Task: Create a due date automation trigger when advanced on, on the monday of the week a card is due add fields without custom field "Resume" set to a date more than 1 working days ago at 11:00 AM.
Action: Mouse moved to (1064, 86)
Screenshot: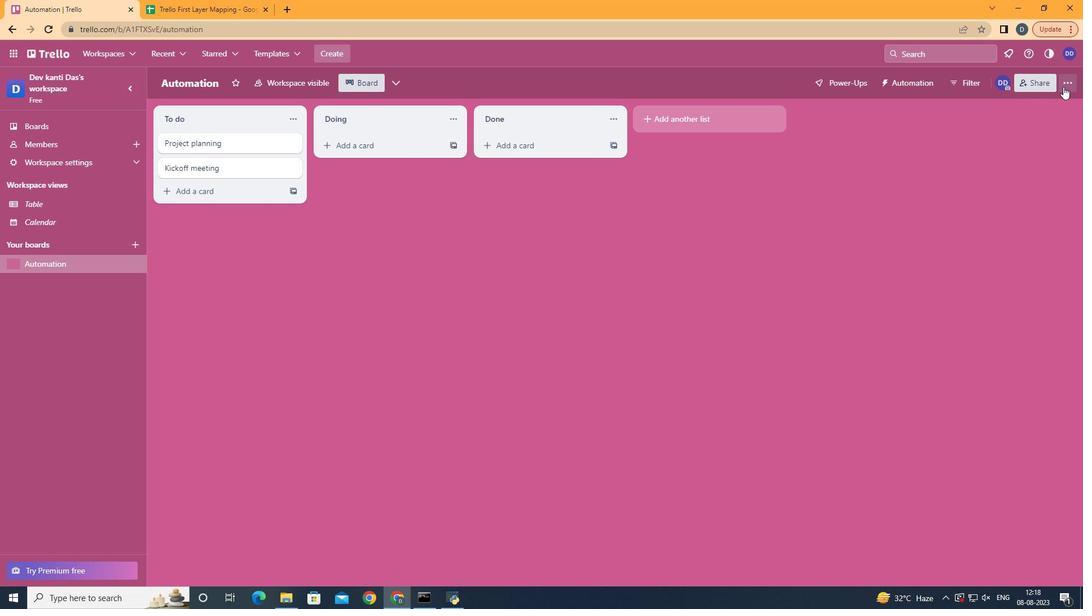 
Action: Mouse pressed left at (1064, 86)
Screenshot: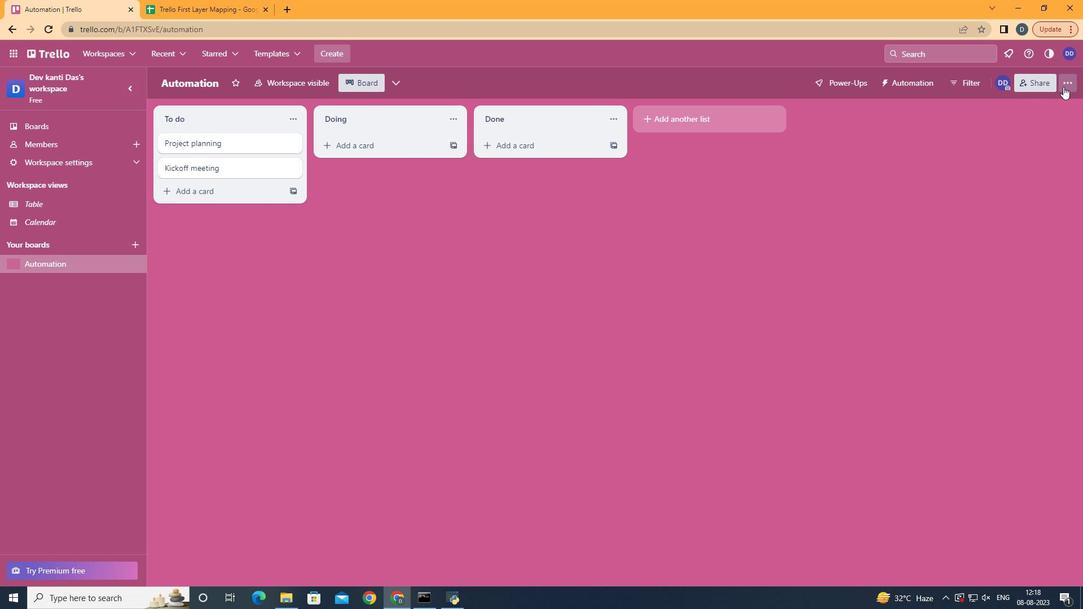 
Action: Mouse moved to (969, 233)
Screenshot: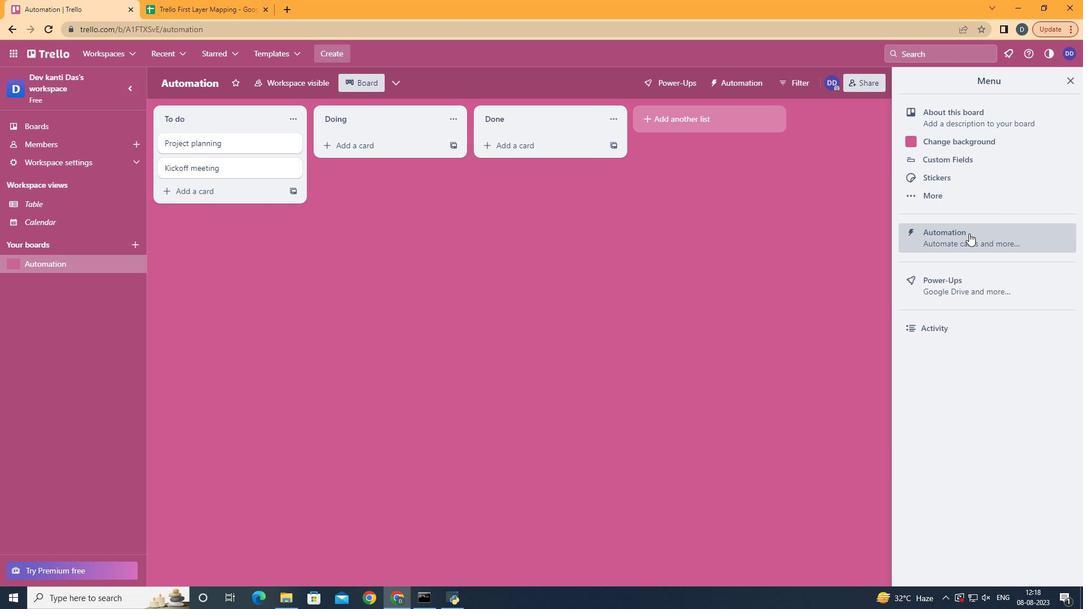 
Action: Mouse pressed left at (969, 233)
Screenshot: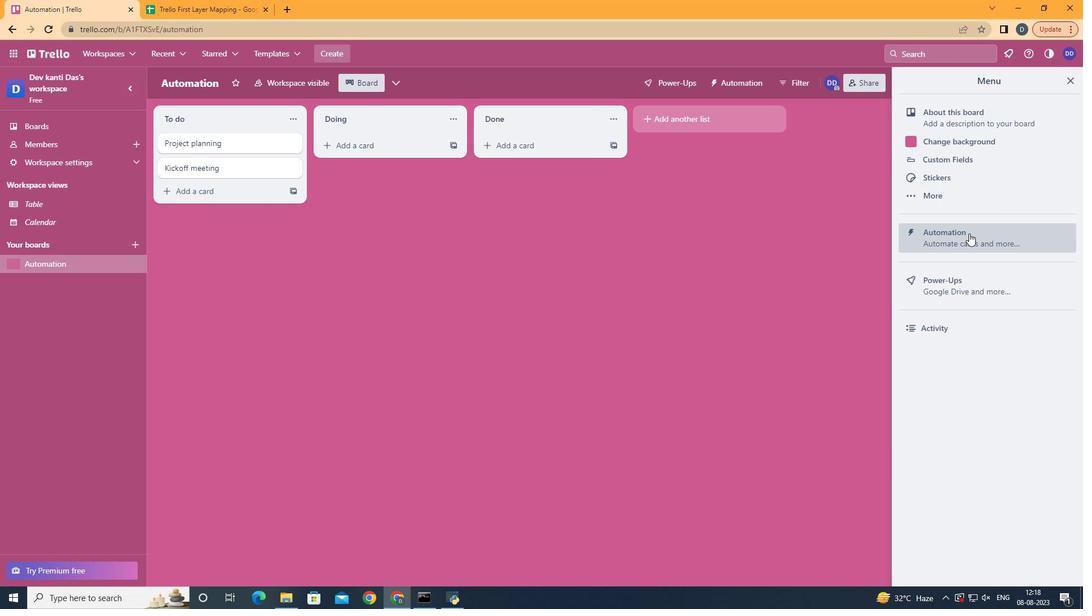 
Action: Mouse moved to (195, 224)
Screenshot: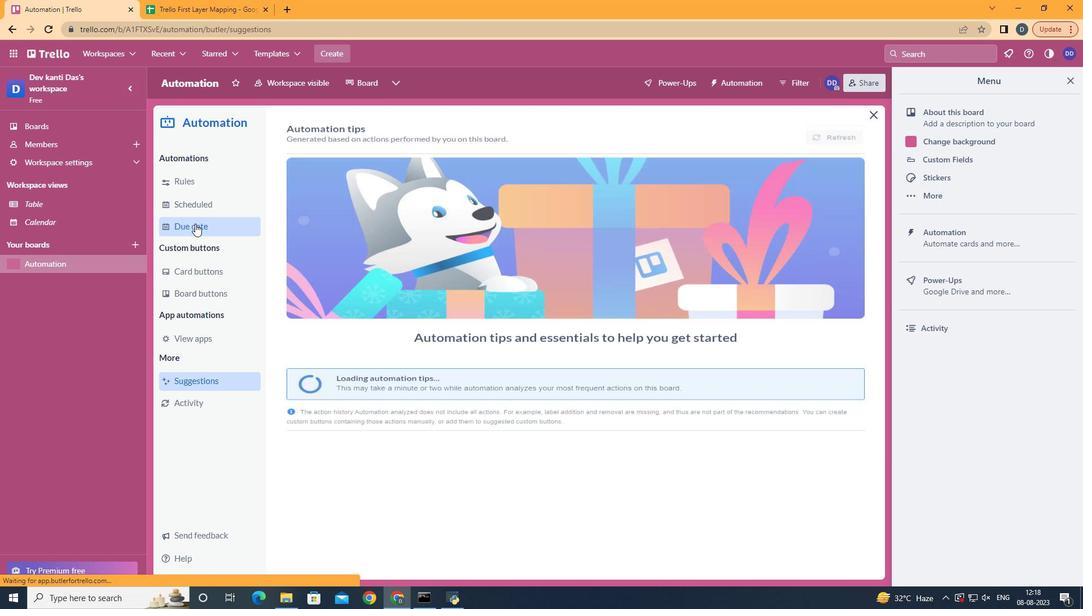 
Action: Mouse pressed left at (195, 224)
Screenshot: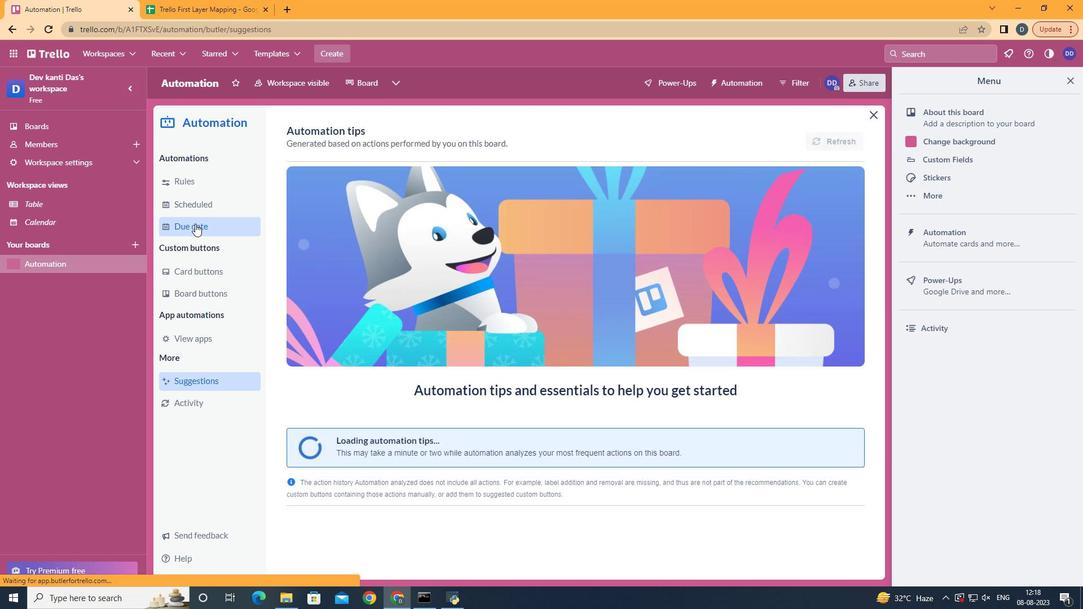 
Action: Mouse moved to (798, 142)
Screenshot: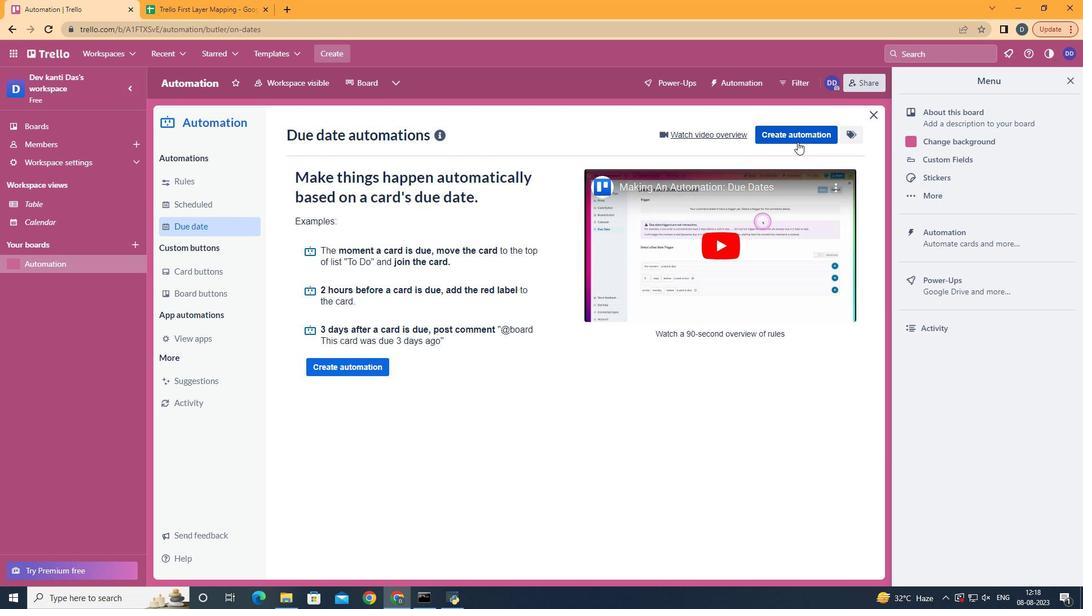 
Action: Mouse pressed left at (798, 142)
Screenshot: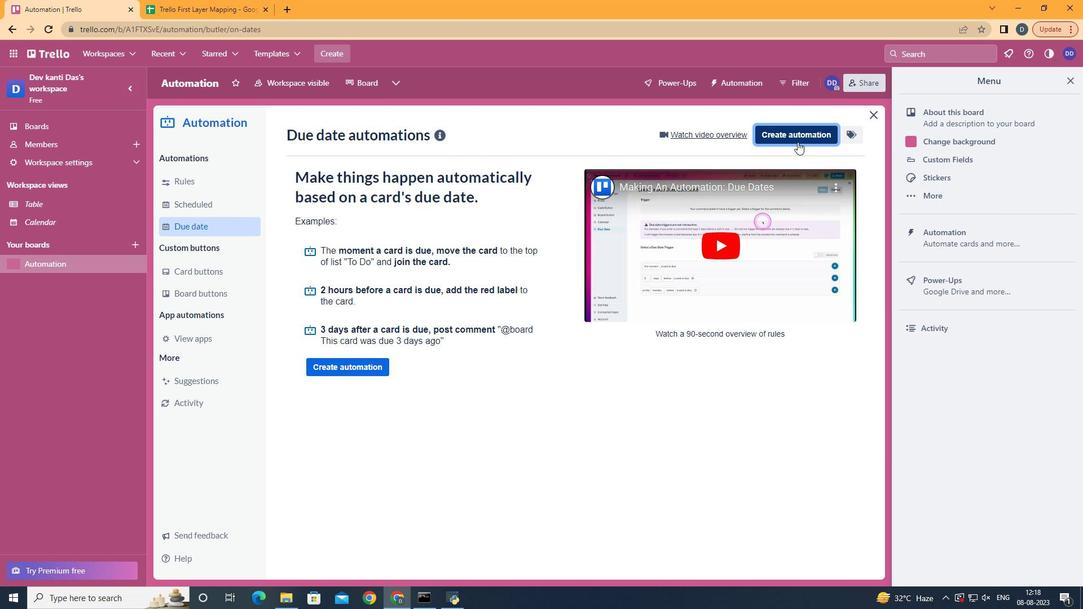
Action: Mouse moved to (595, 245)
Screenshot: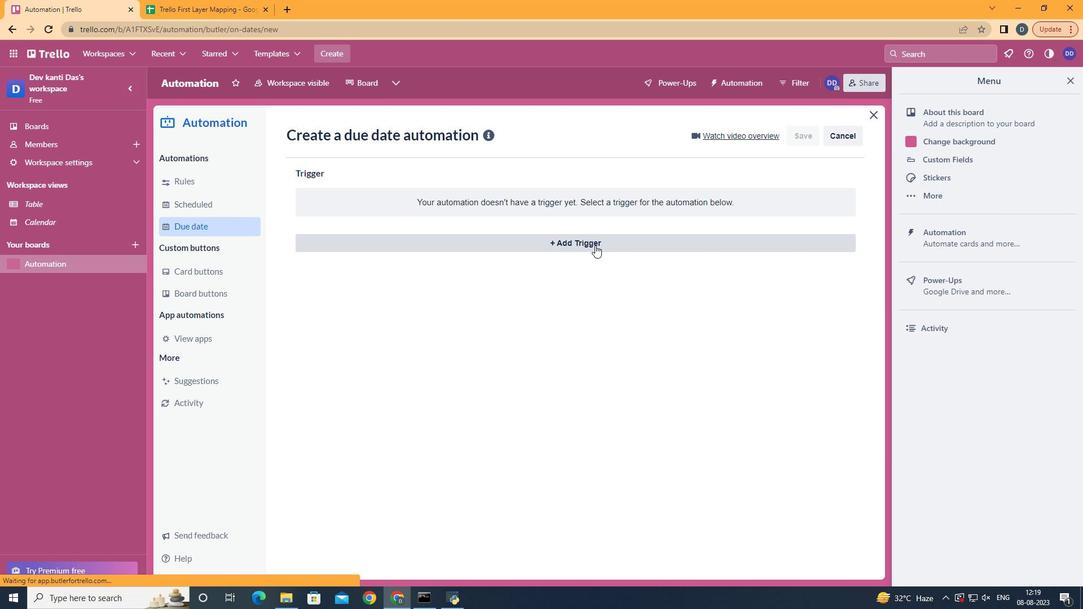 
Action: Mouse pressed left at (595, 245)
Screenshot: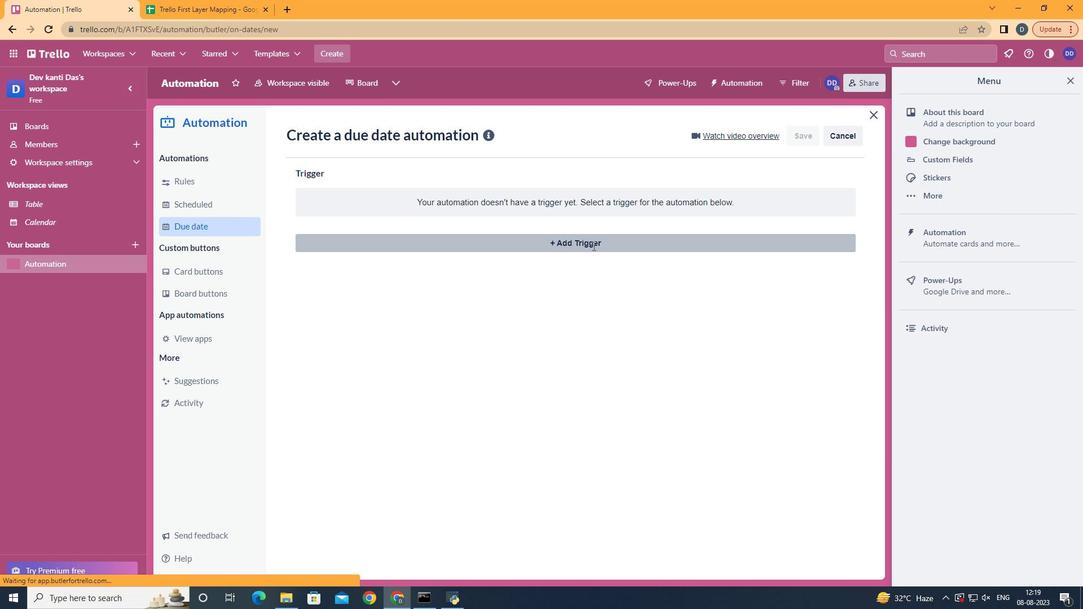 
Action: Mouse moved to (360, 292)
Screenshot: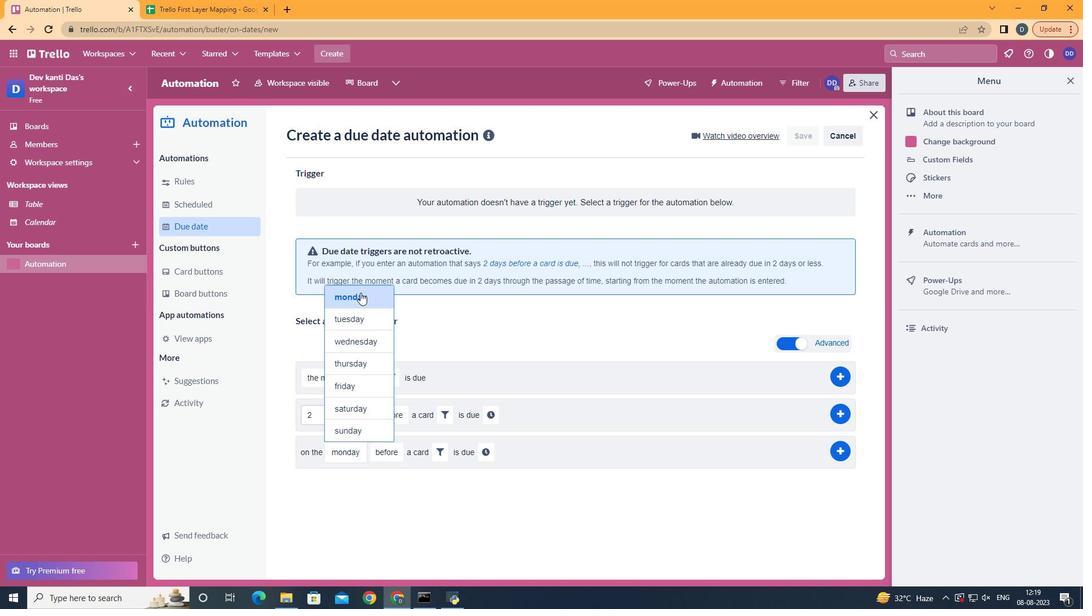 
Action: Mouse pressed left at (360, 292)
Screenshot: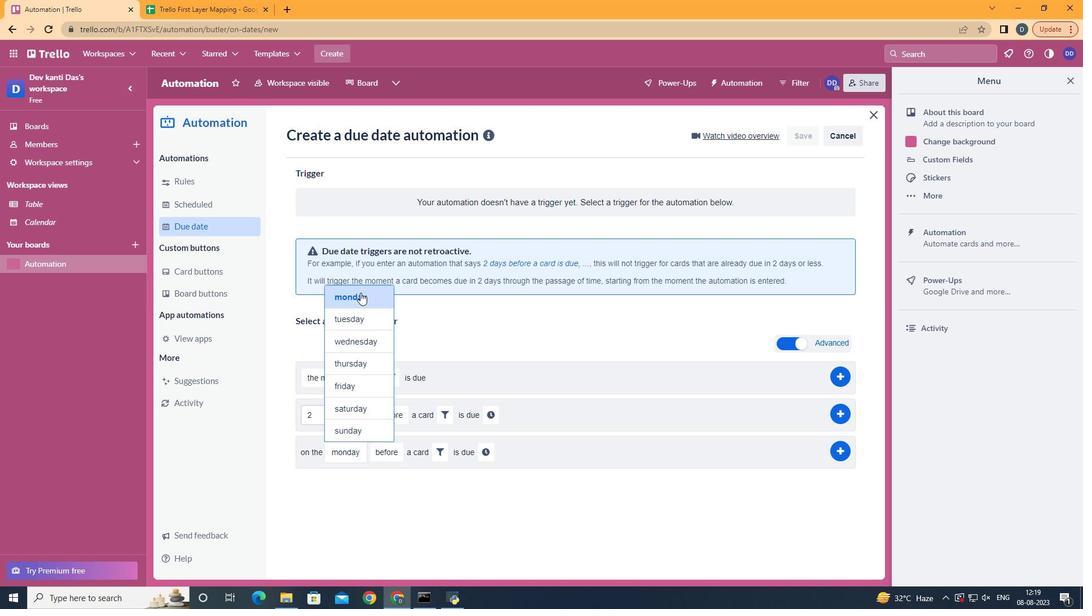 
Action: Mouse moved to (405, 514)
Screenshot: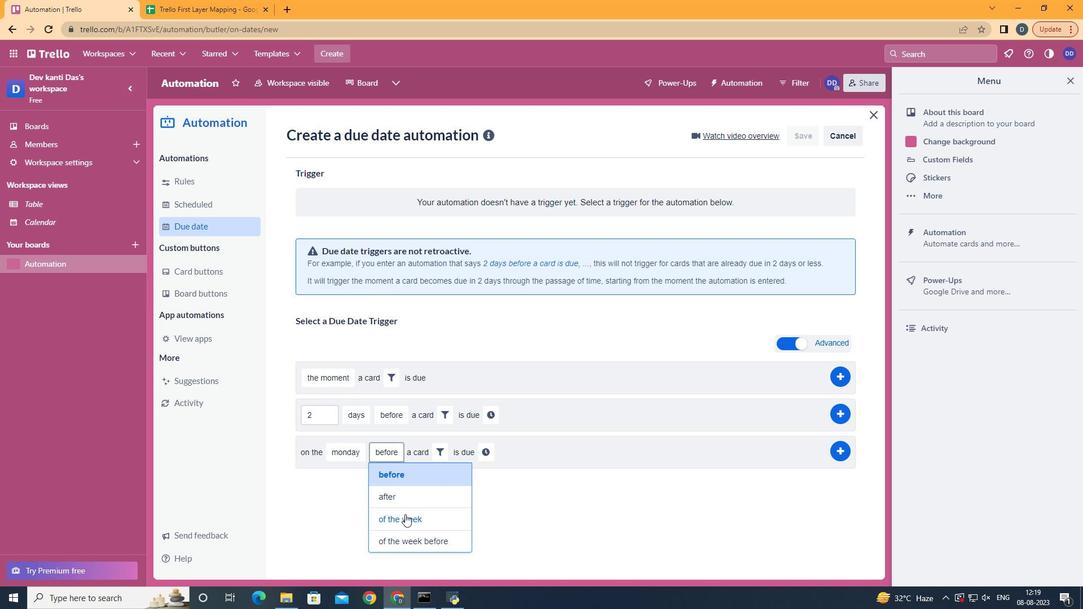 
Action: Mouse pressed left at (405, 514)
Screenshot: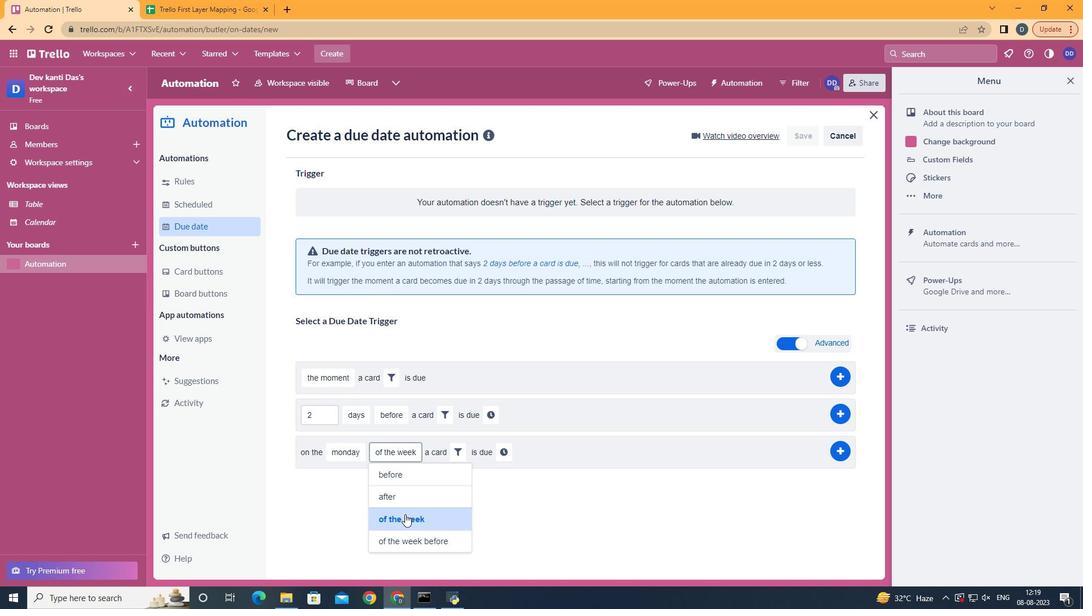 
Action: Mouse moved to (456, 448)
Screenshot: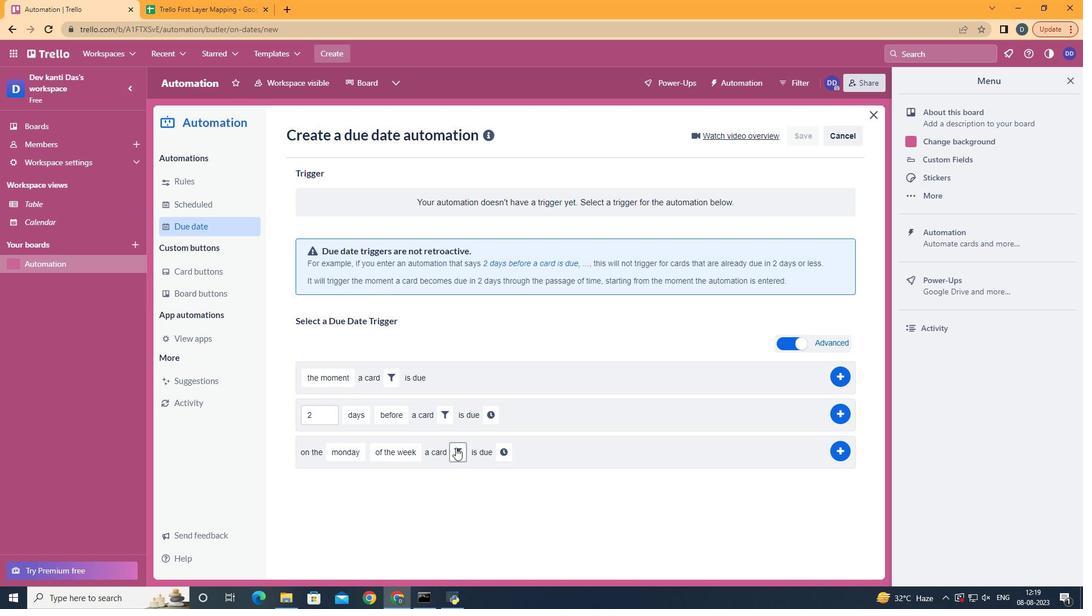 
Action: Mouse pressed left at (456, 448)
Screenshot: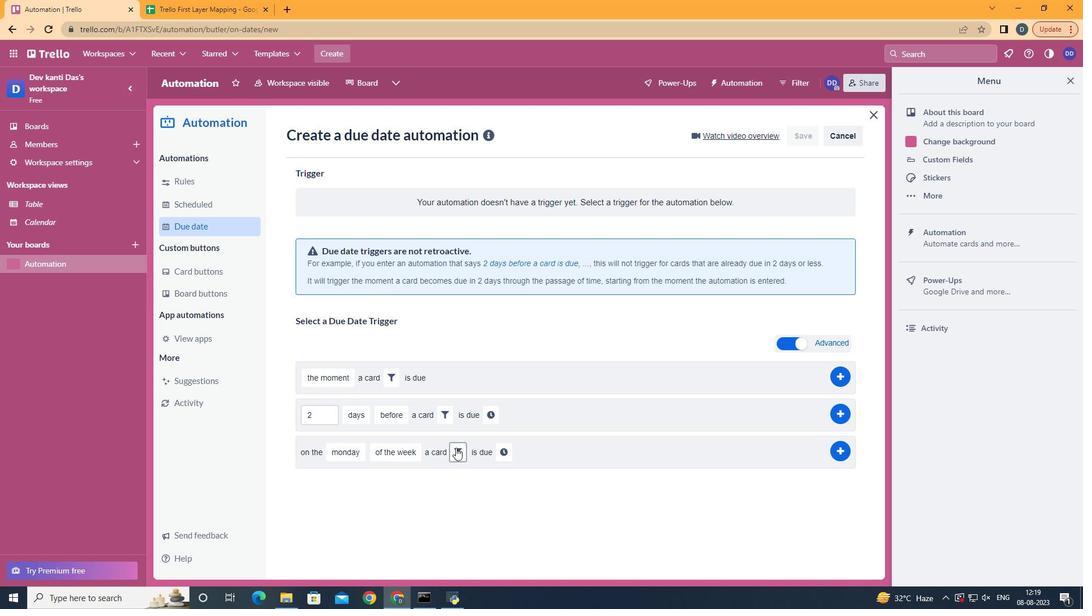 
Action: Mouse moved to (630, 491)
Screenshot: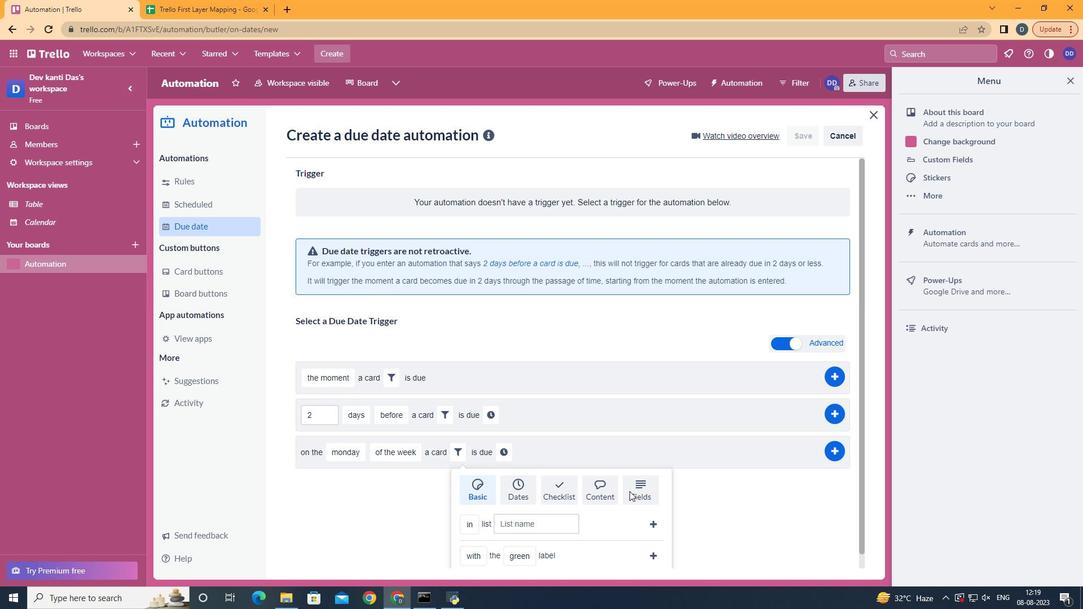 
Action: Mouse pressed left at (630, 491)
Screenshot: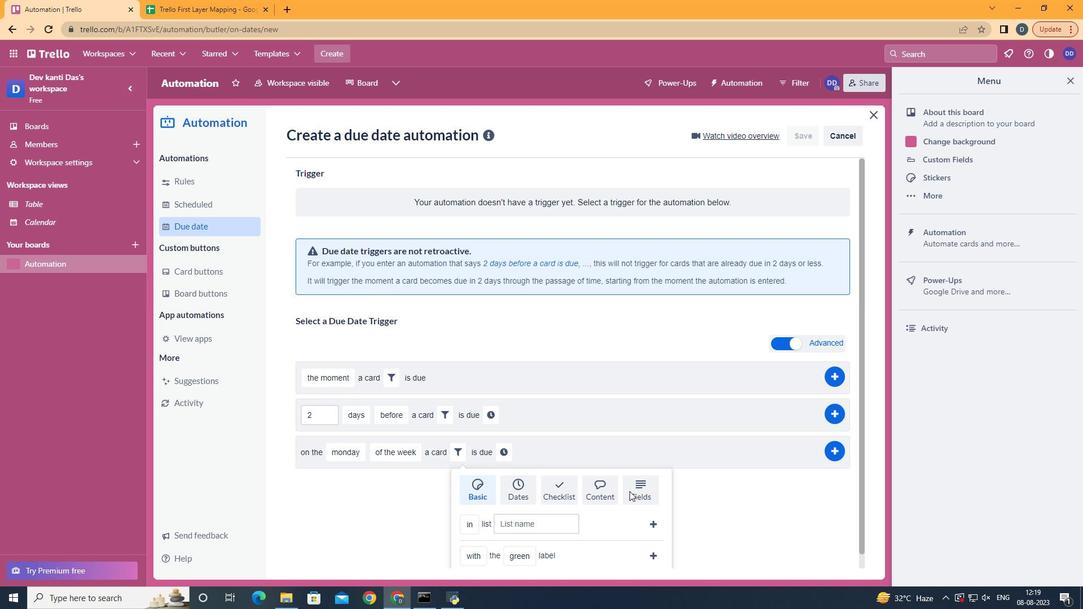 
Action: Mouse moved to (629, 485)
Screenshot: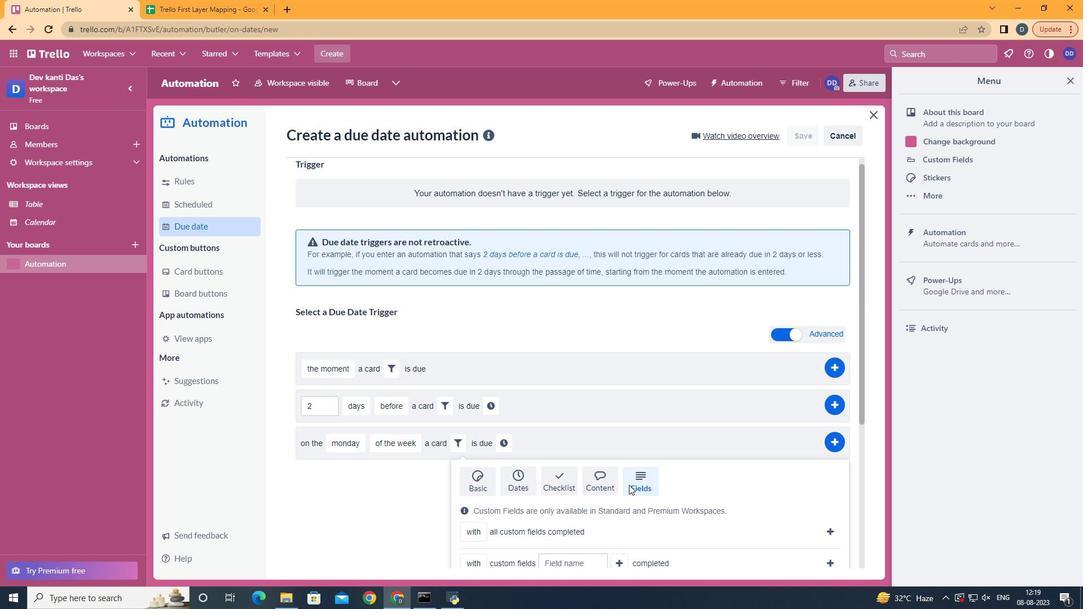 
Action: Mouse scrolled (629, 484) with delta (0, 0)
Screenshot: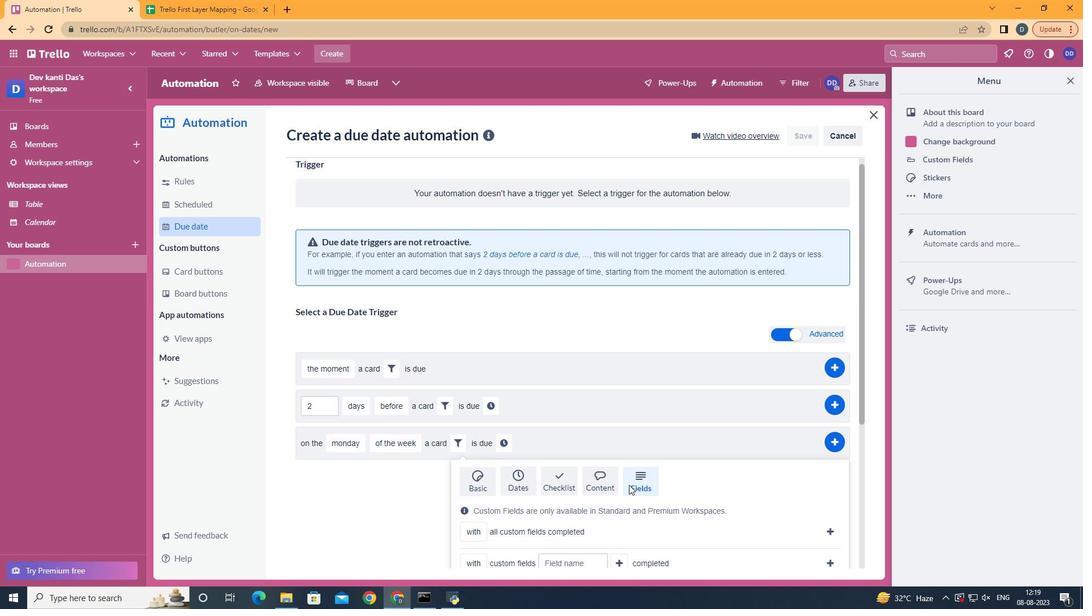 
Action: Mouse scrolled (629, 484) with delta (0, 0)
Screenshot: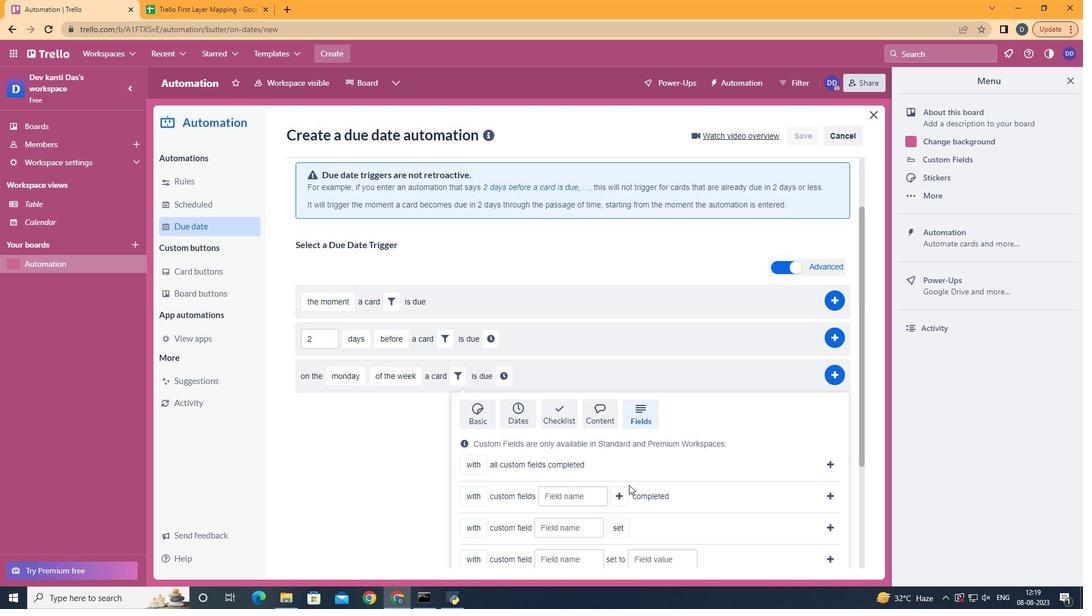 
Action: Mouse scrolled (629, 484) with delta (0, 0)
Screenshot: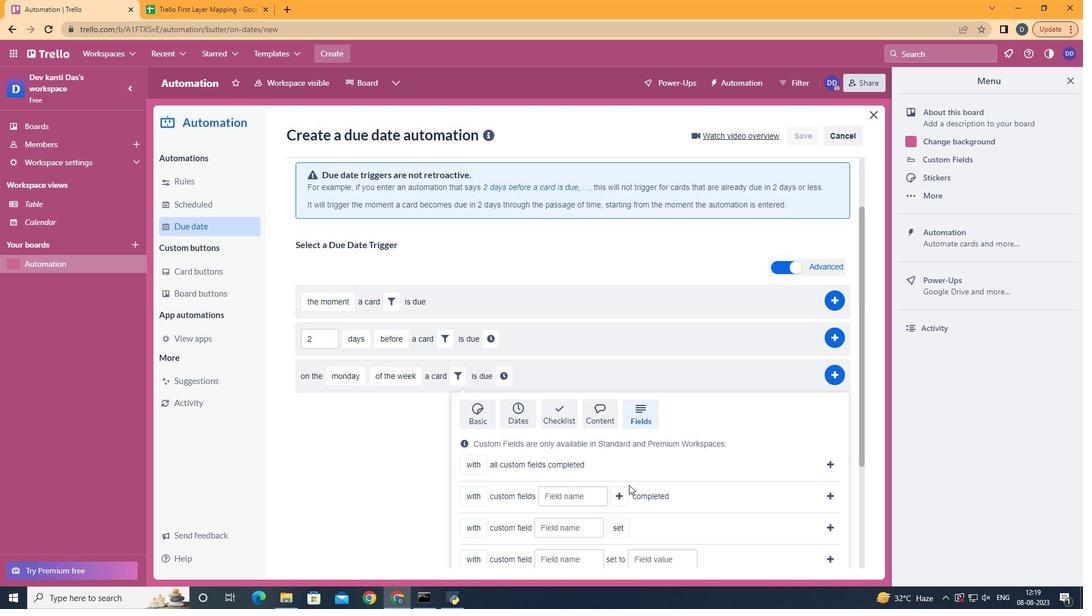 
Action: Mouse scrolled (629, 484) with delta (0, 0)
Screenshot: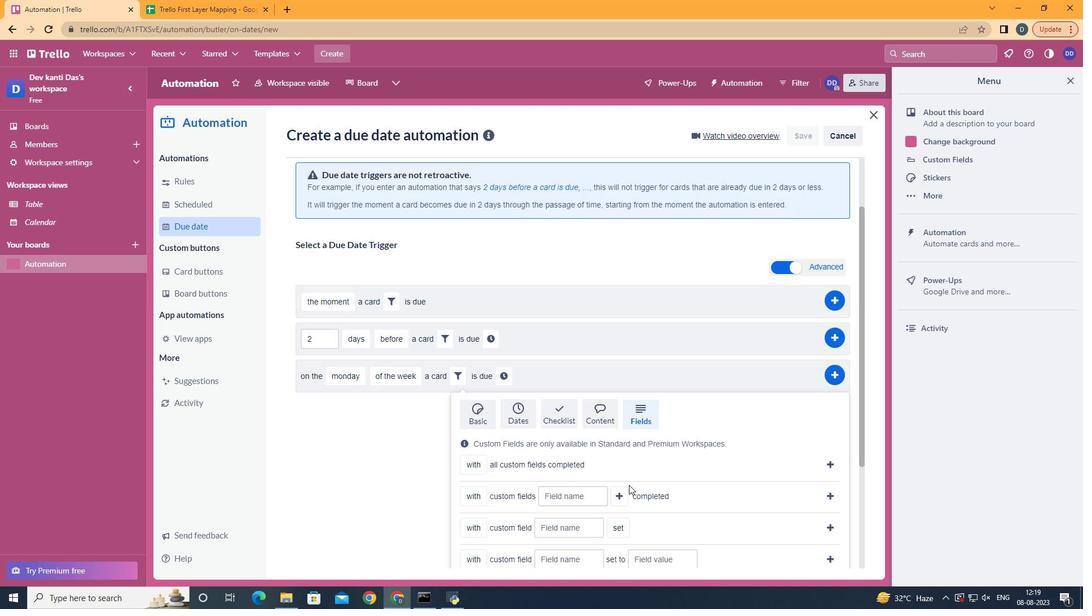 
Action: Mouse scrolled (629, 484) with delta (0, 0)
Screenshot: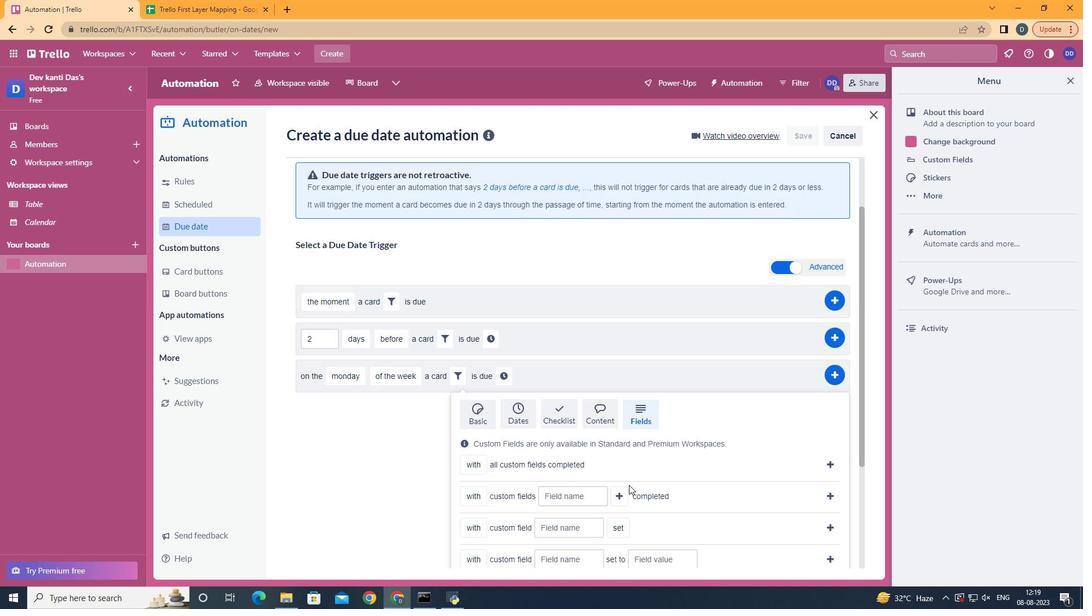 
Action: Mouse moved to (491, 511)
Screenshot: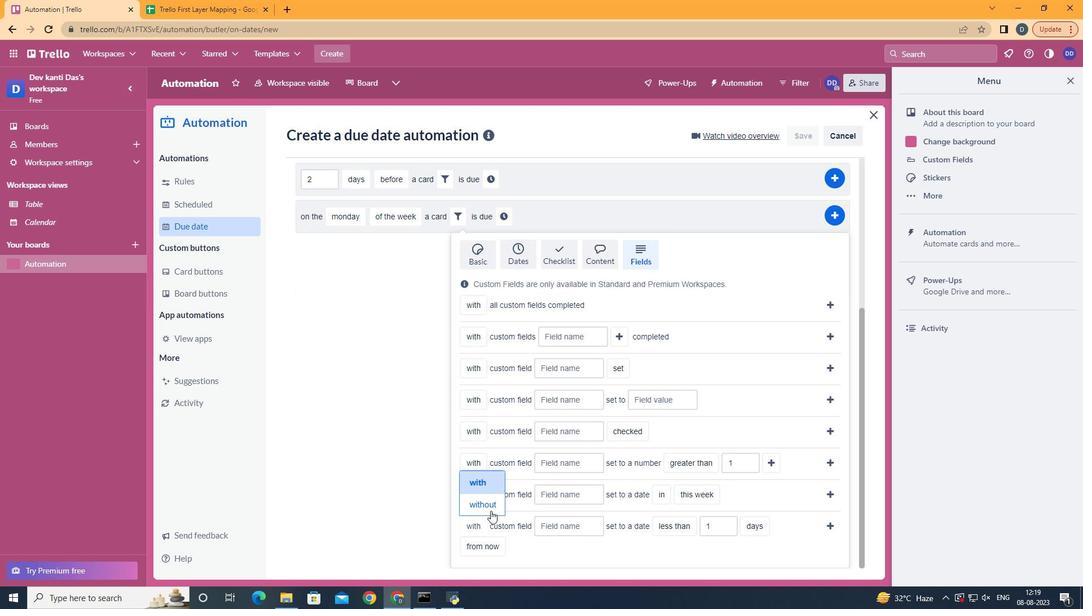 
Action: Mouse pressed left at (491, 511)
Screenshot: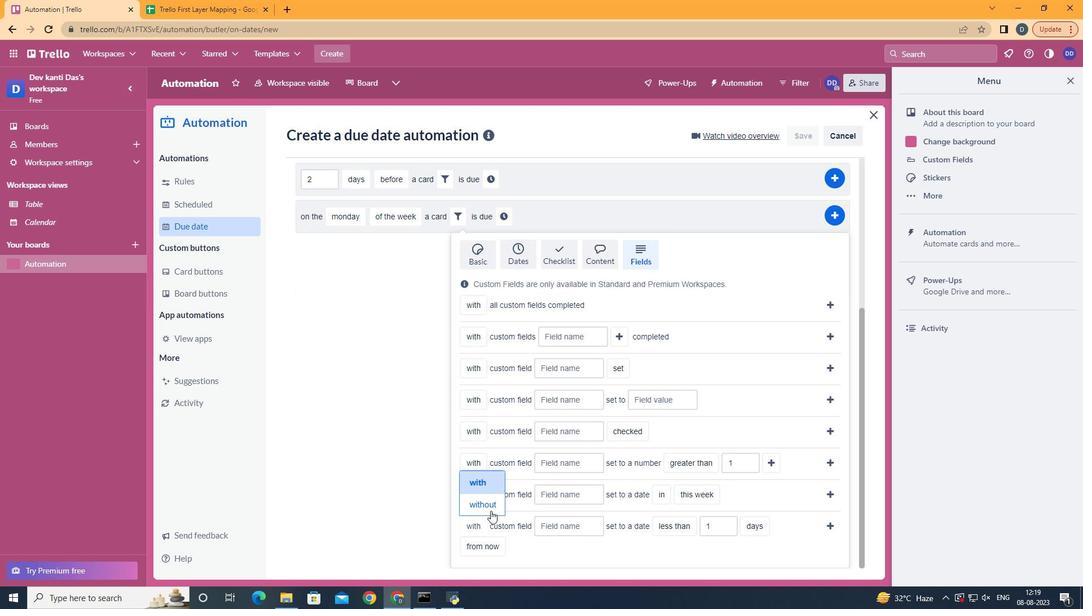 
Action: Mouse moved to (582, 526)
Screenshot: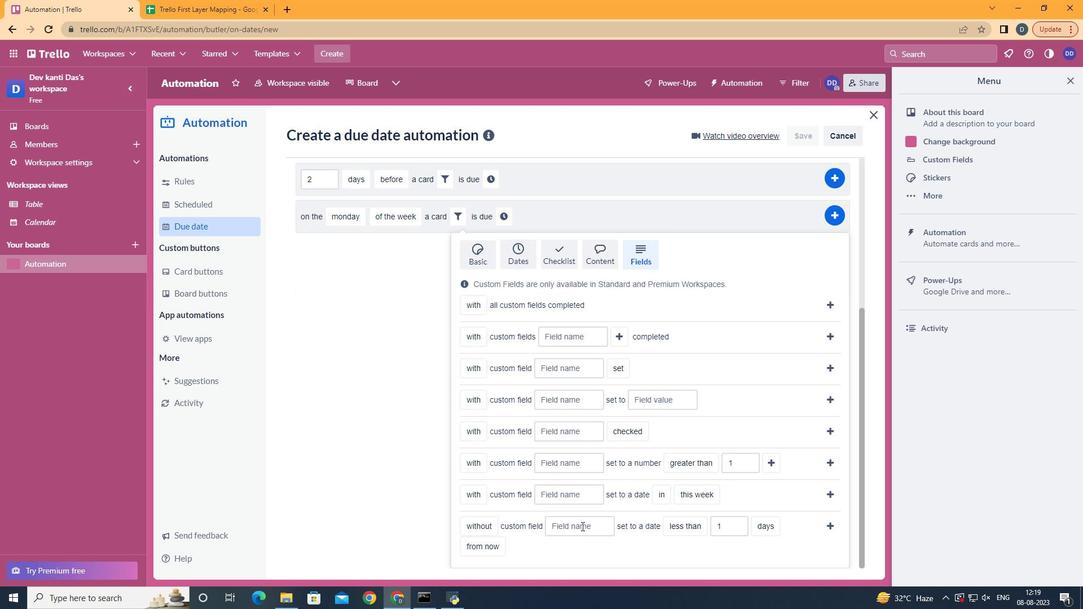 
Action: Mouse pressed left at (582, 526)
Screenshot: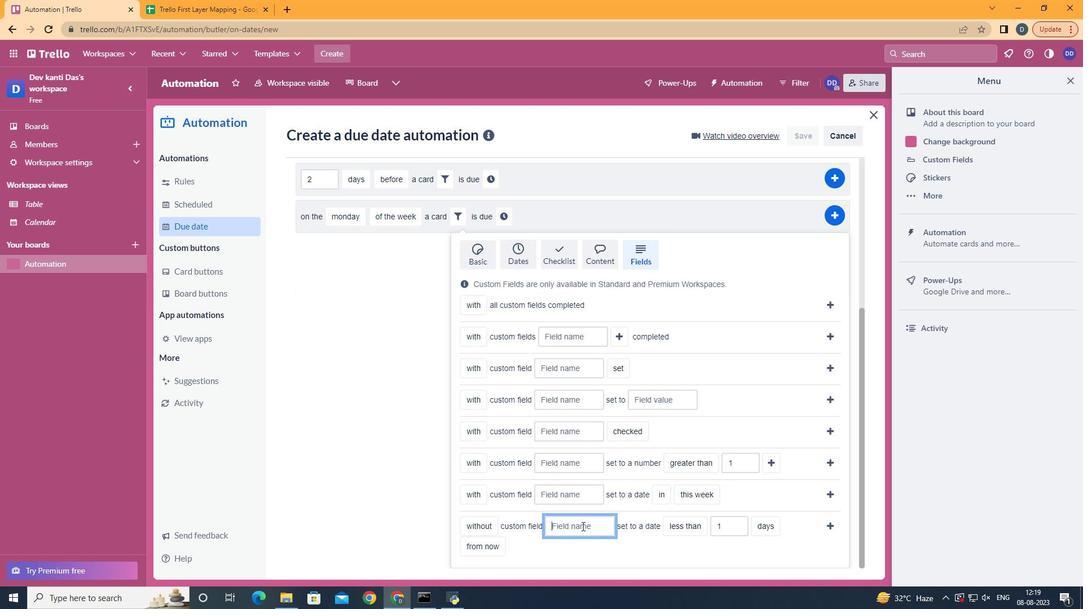 
Action: Mouse moved to (582, 526)
Screenshot: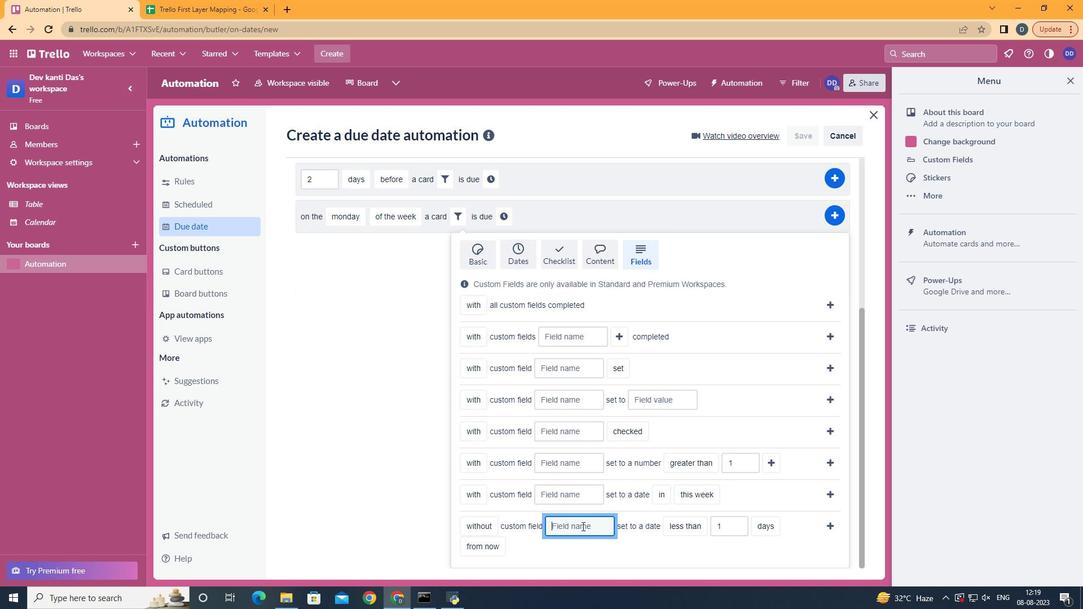 
Action: Key pressed <Key.shift>Resume
Screenshot: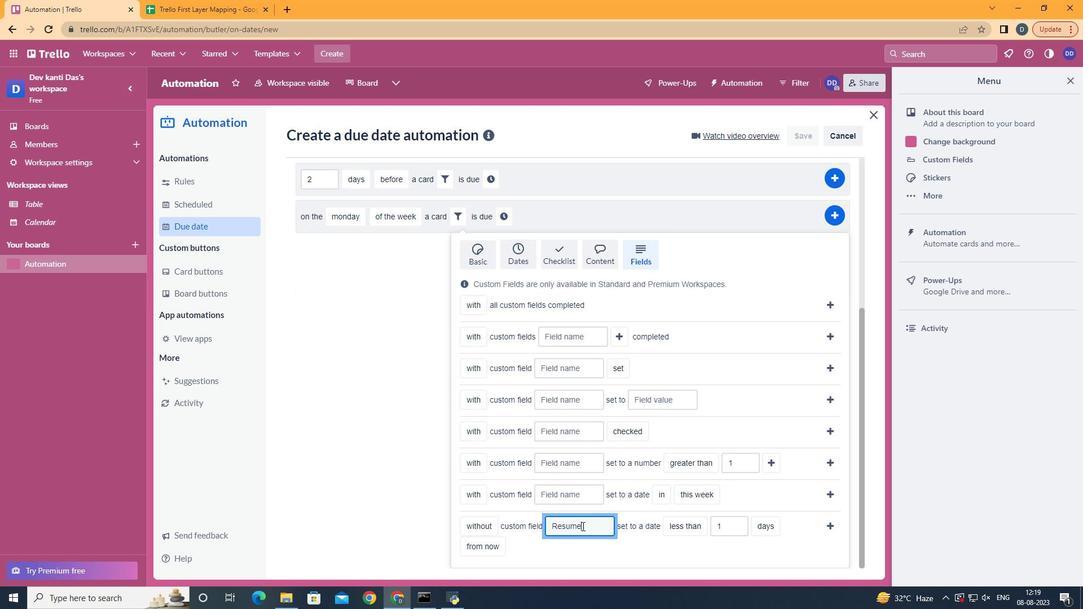 
Action: Mouse moved to (697, 471)
Screenshot: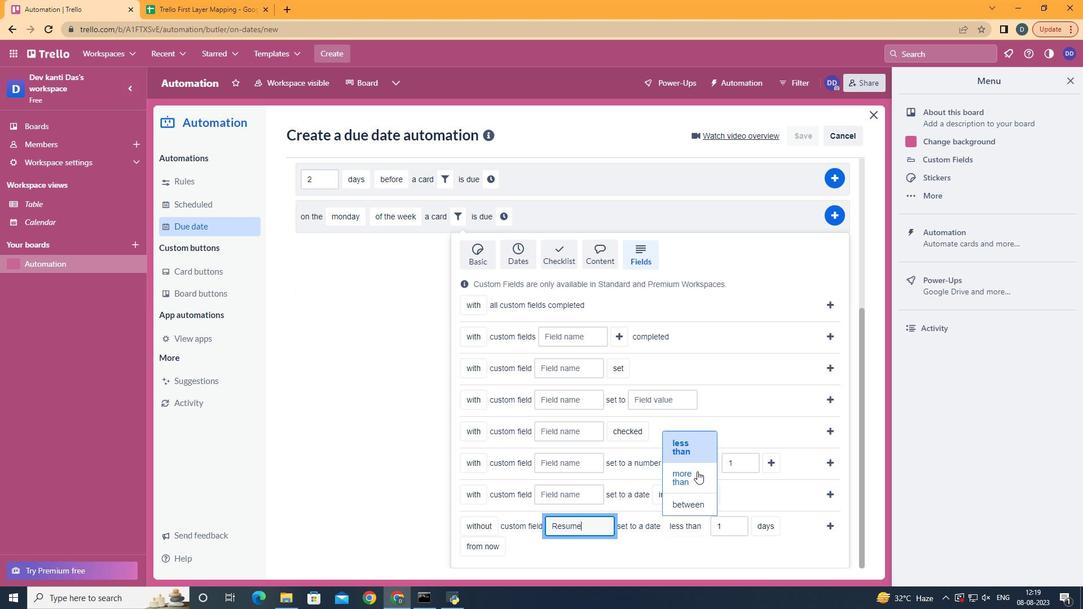 
Action: Mouse pressed left at (697, 471)
Screenshot: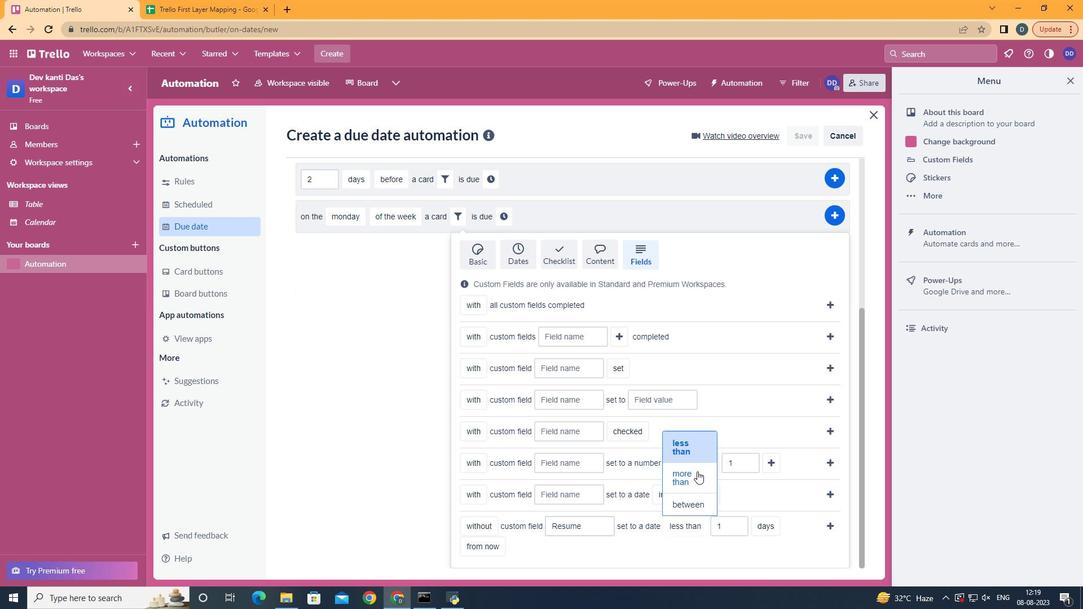 
Action: Mouse moved to (776, 506)
Screenshot: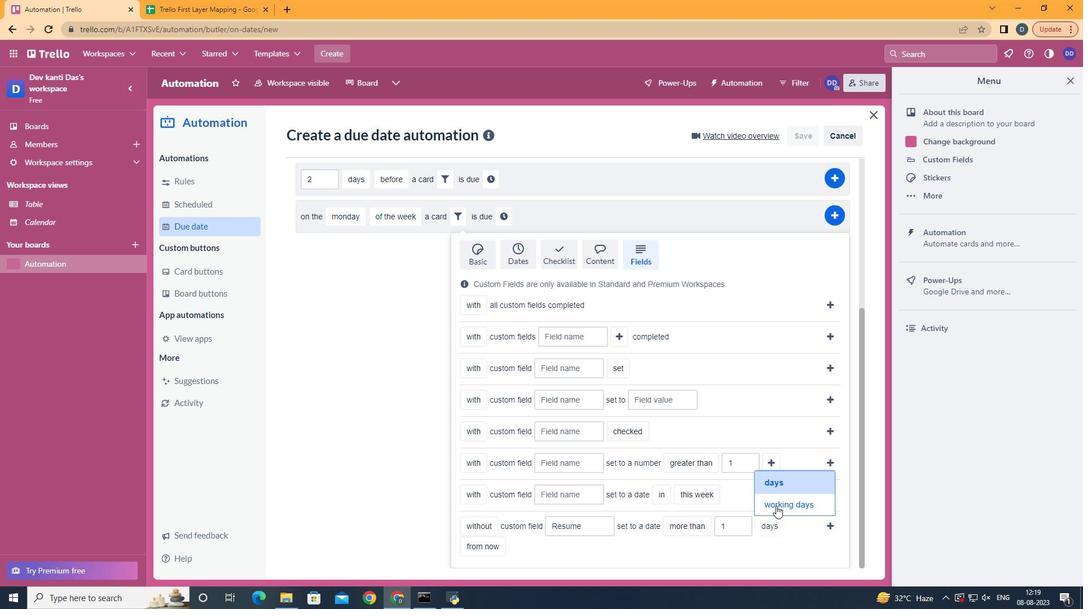 
Action: Mouse pressed left at (776, 506)
Screenshot: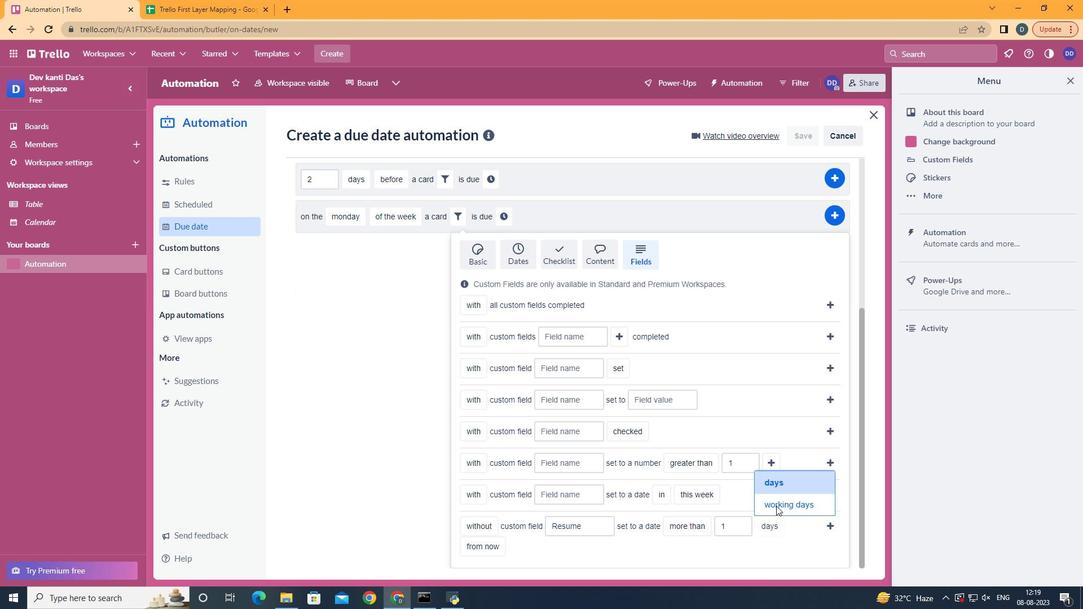 
Action: Mouse moved to (562, 525)
Screenshot: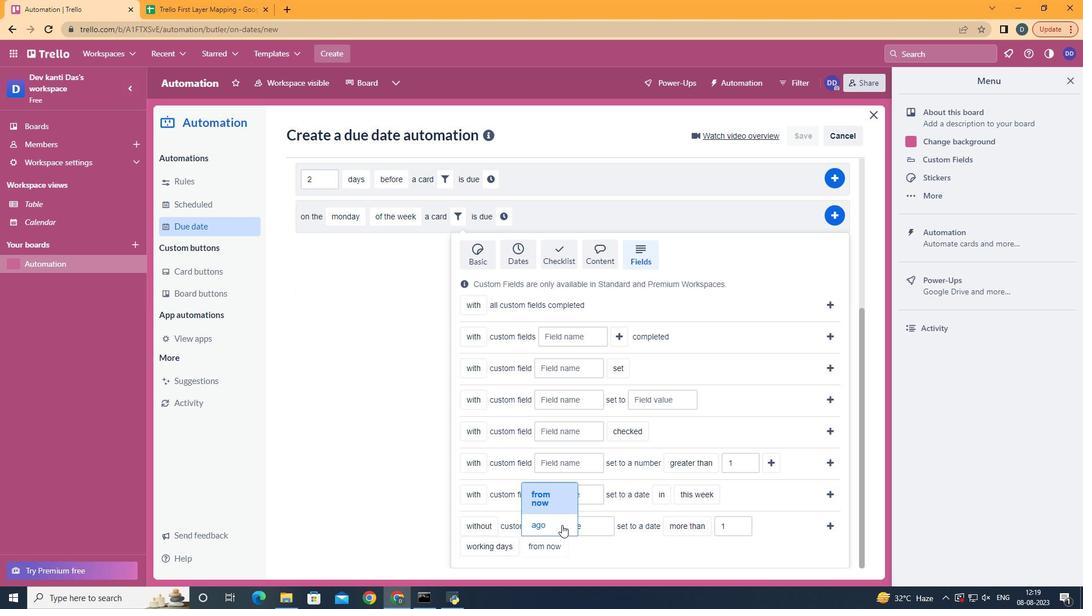 
Action: Mouse pressed left at (562, 525)
Screenshot: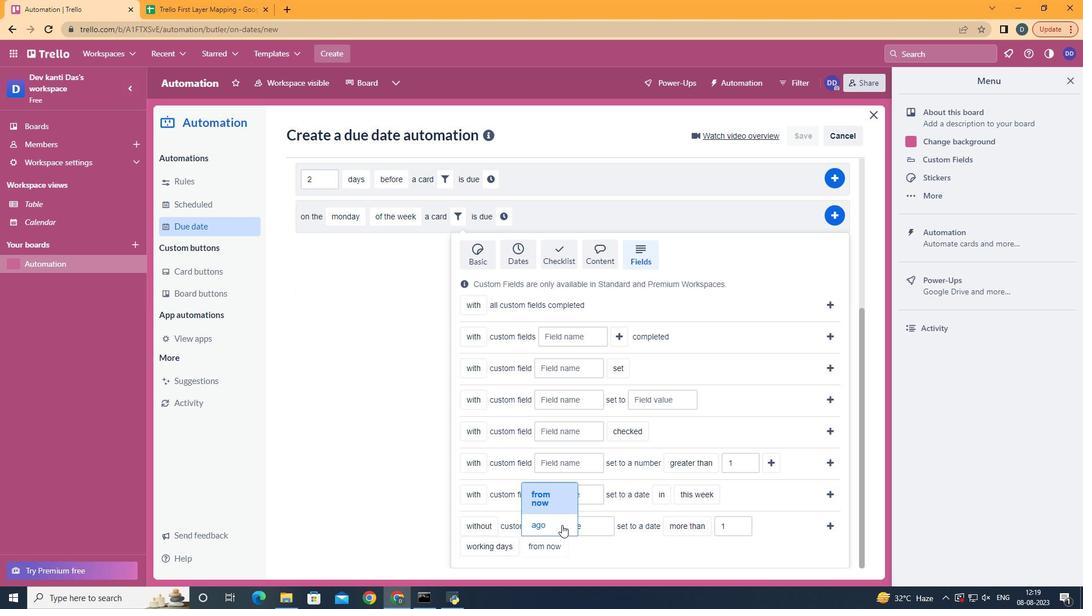 
Action: Mouse moved to (836, 523)
Screenshot: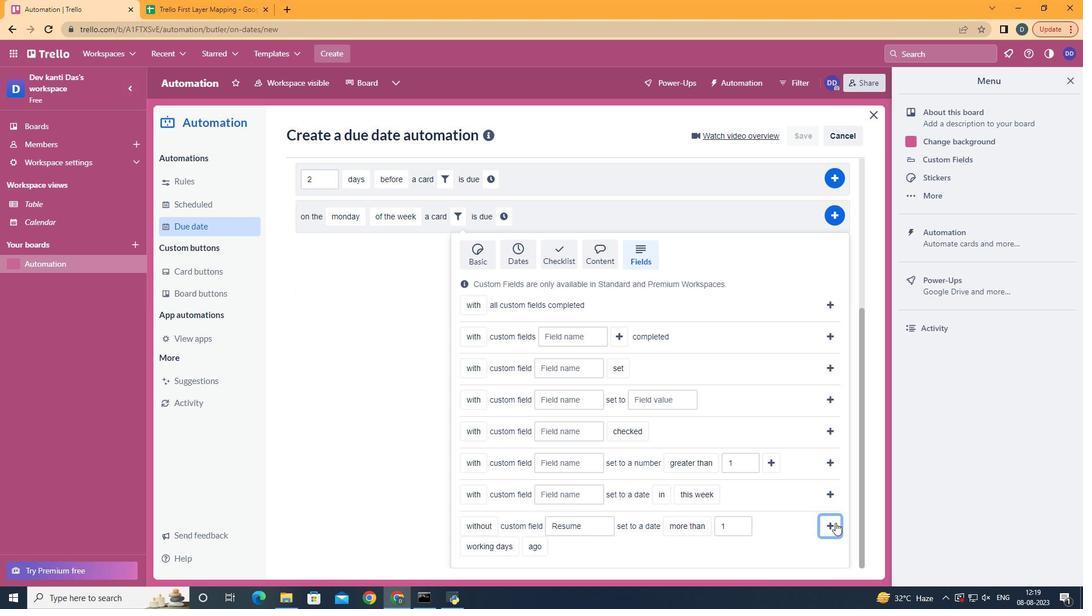 
Action: Mouse pressed left at (836, 523)
Screenshot: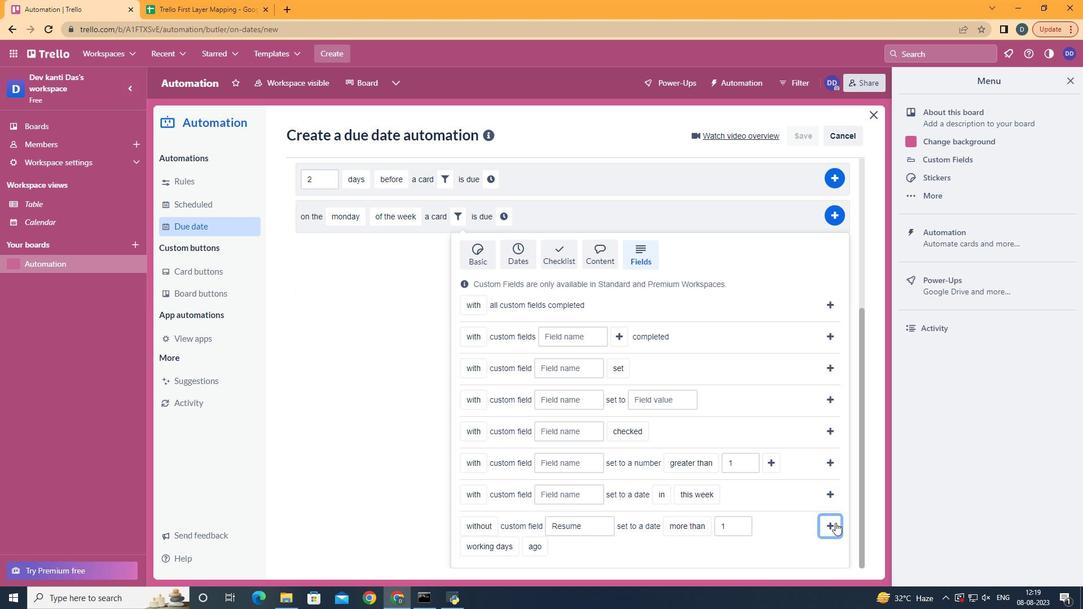 
Action: Mouse moved to (795, 449)
Screenshot: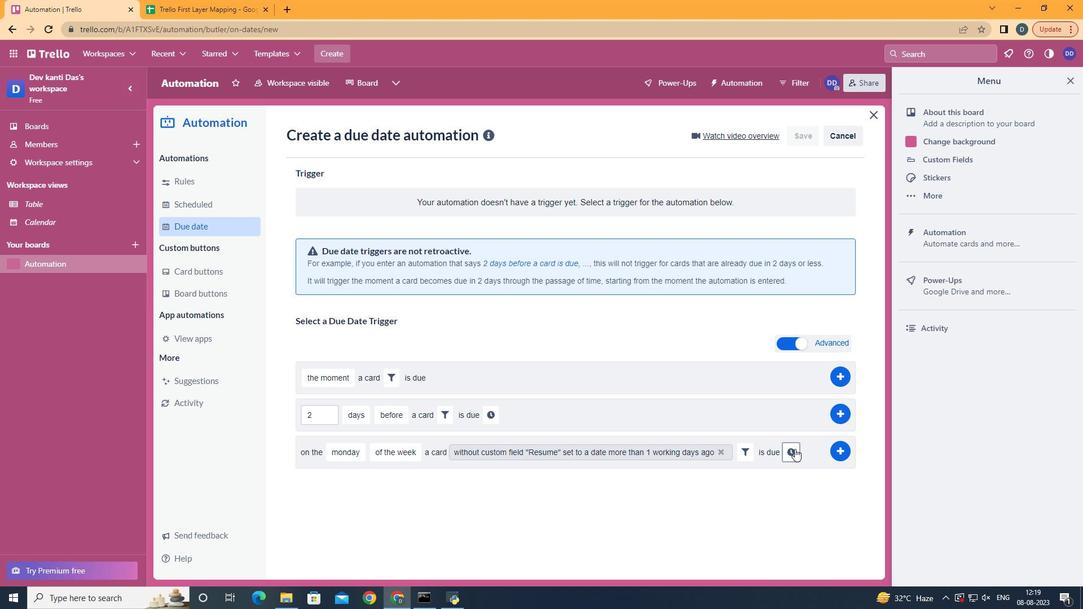 
Action: Mouse pressed left at (795, 449)
Screenshot: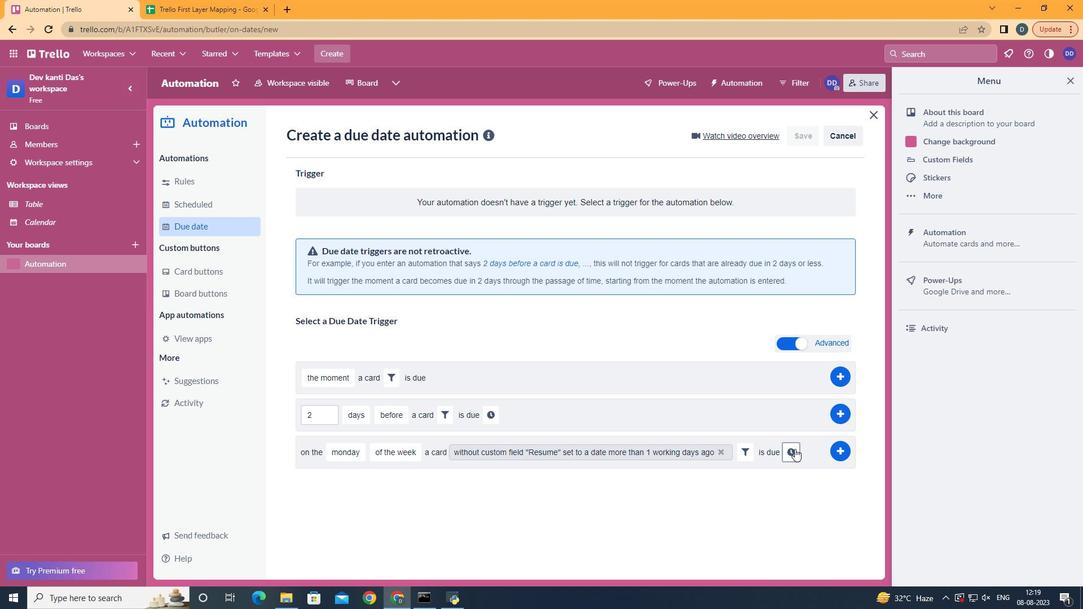 
Action: Mouse moved to (341, 481)
Screenshot: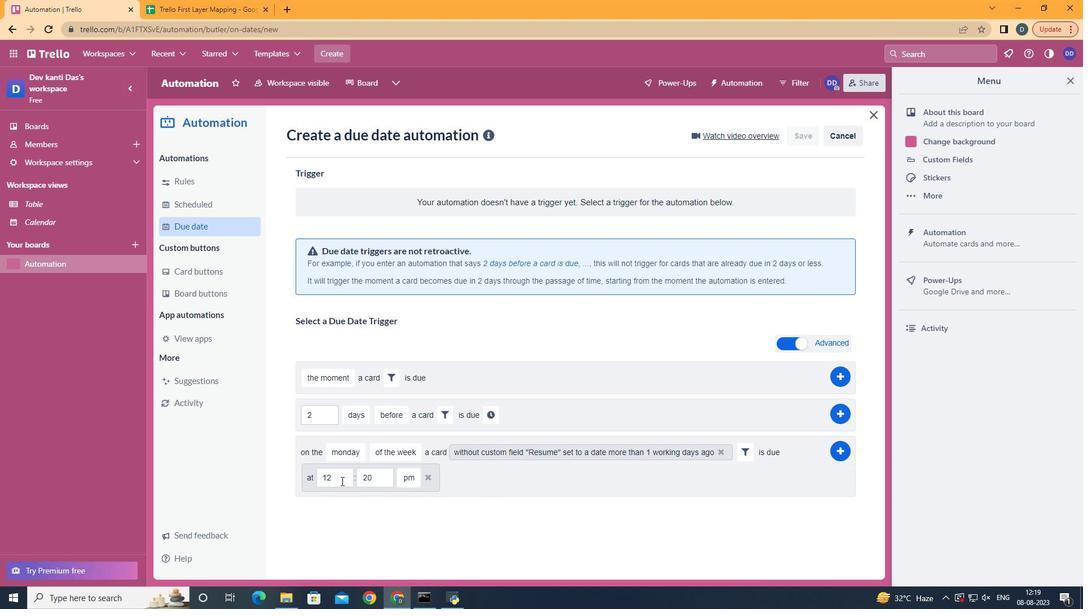 
Action: Mouse pressed left at (341, 481)
Screenshot: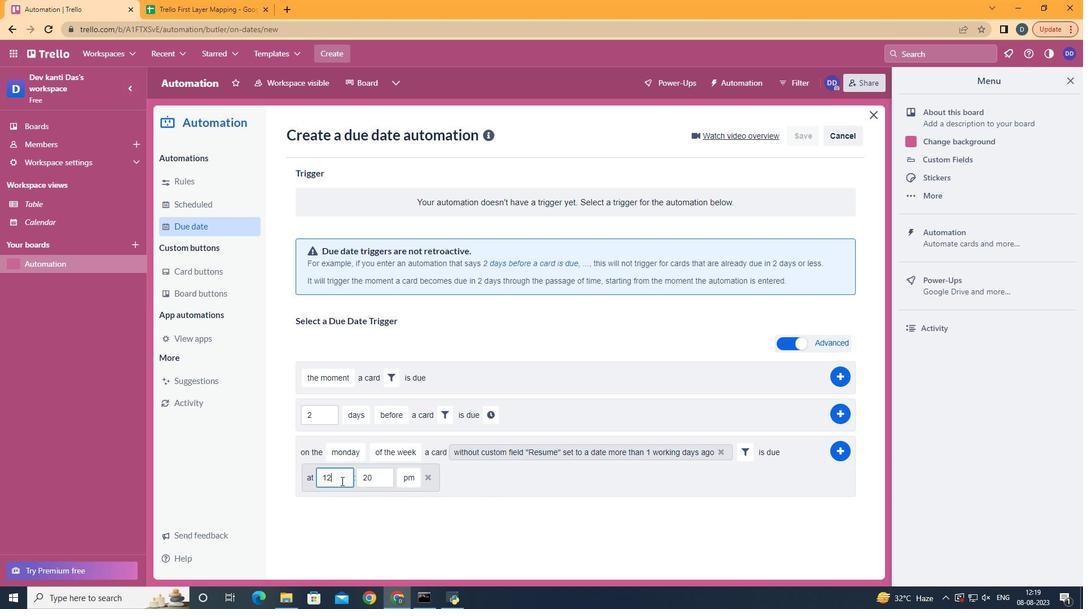 
Action: Key pressed <Key.backspace>1
Screenshot: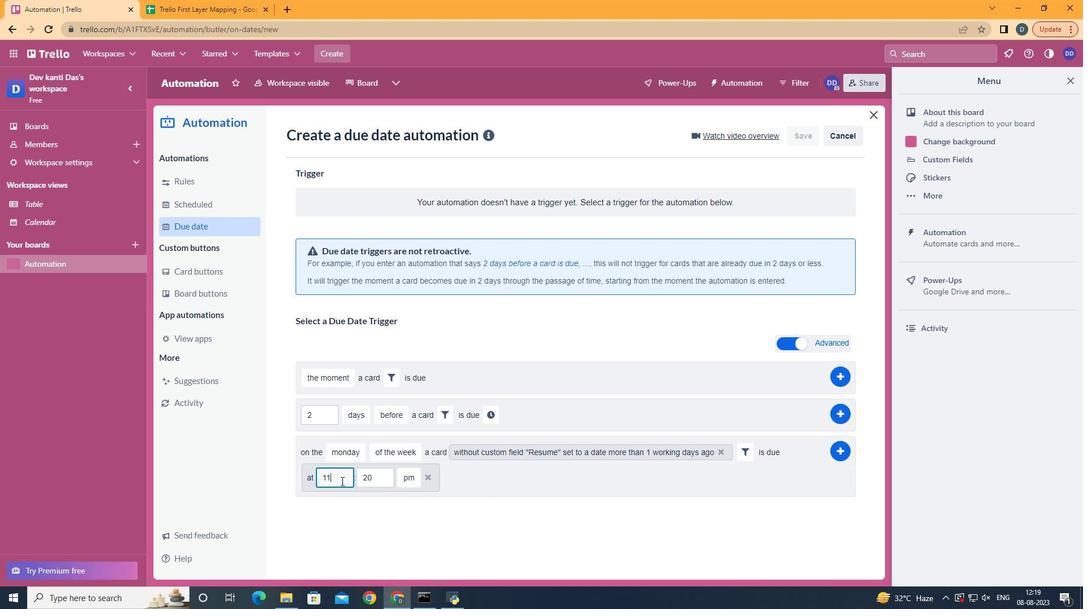 
Action: Mouse moved to (385, 479)
Screenshot: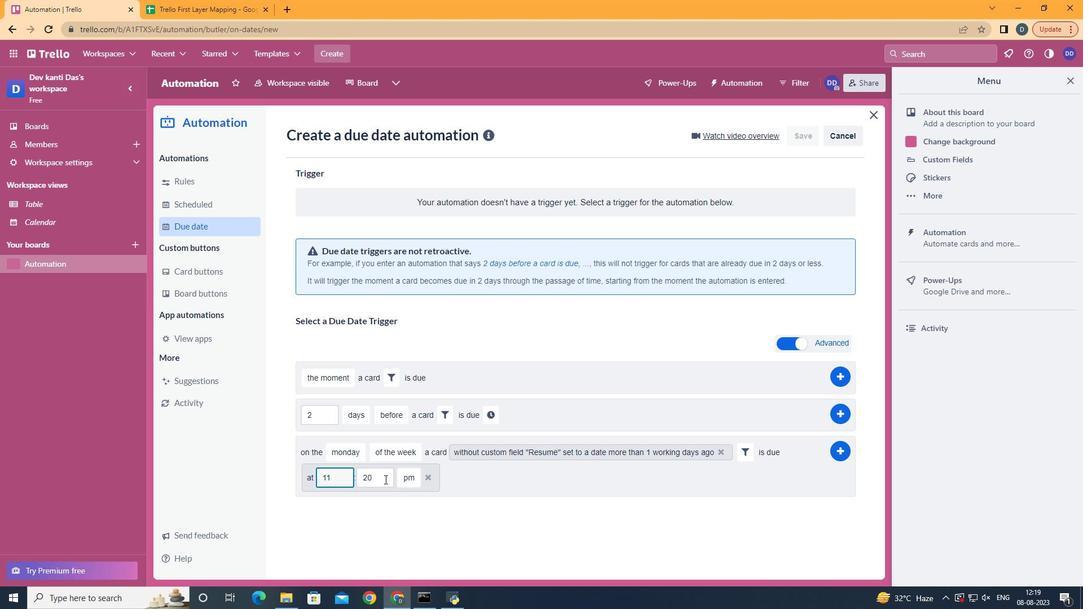 
Action: Mouse pressed left at (385, 479)
Screenshot: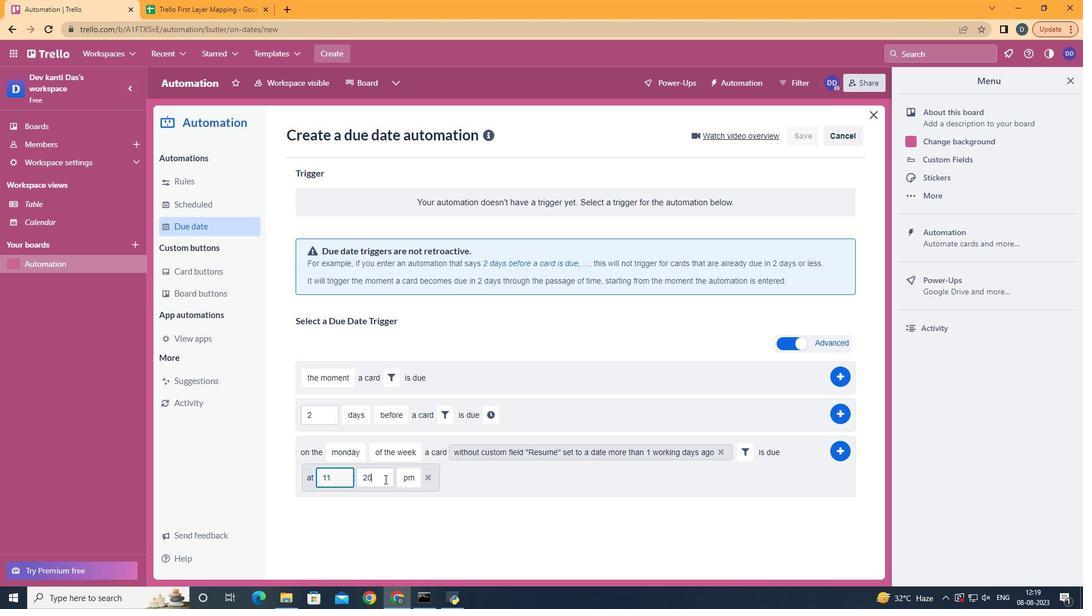 
Action: Key pressed <Key.backspace><Key.backspace>00
Screenshot: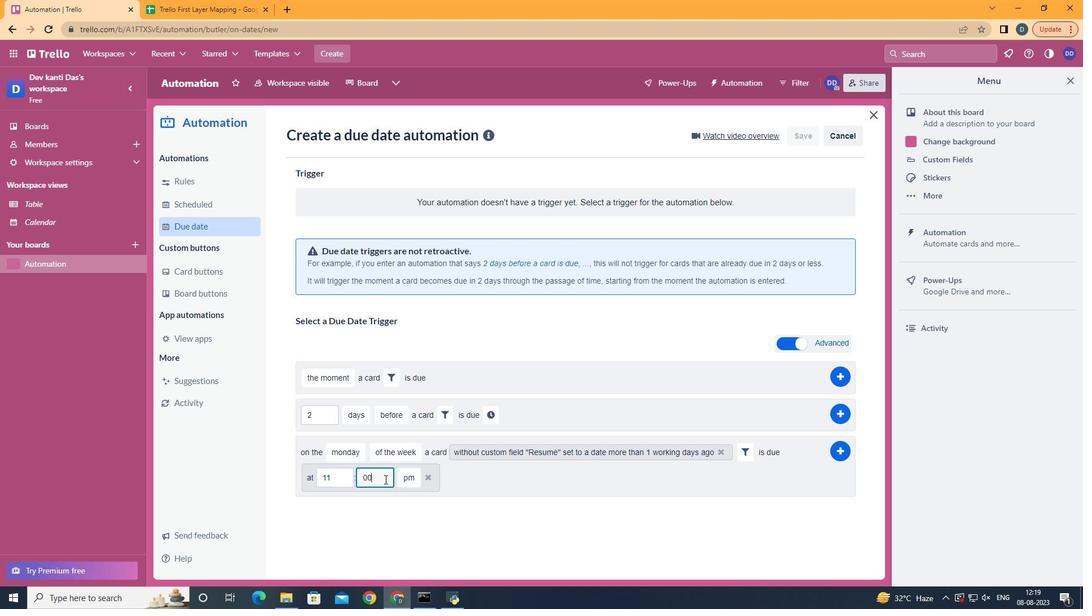 
Action: Mouse moved to (416, 497)
Screenshot: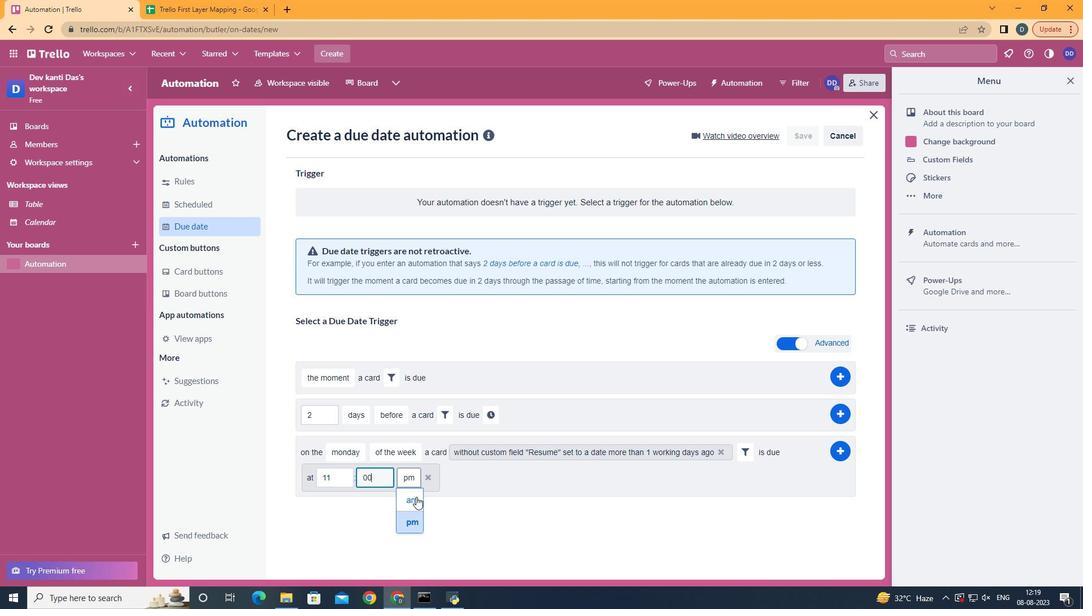 
Action: Mouse pressed left at (416, 497)
Screenshot: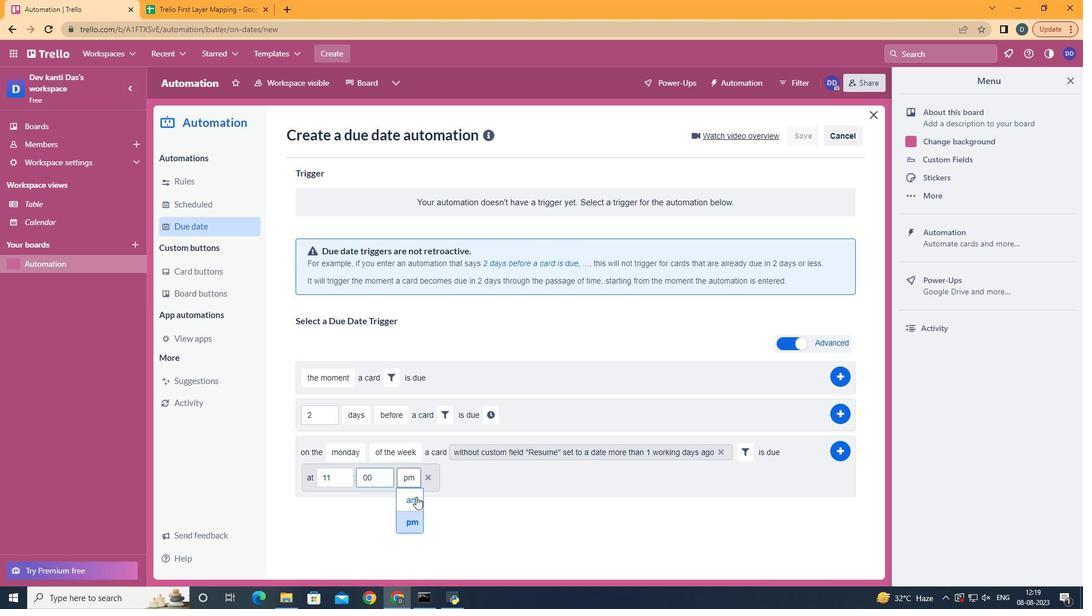 
Action: Mouse moved to (839, 447)
Screenshot: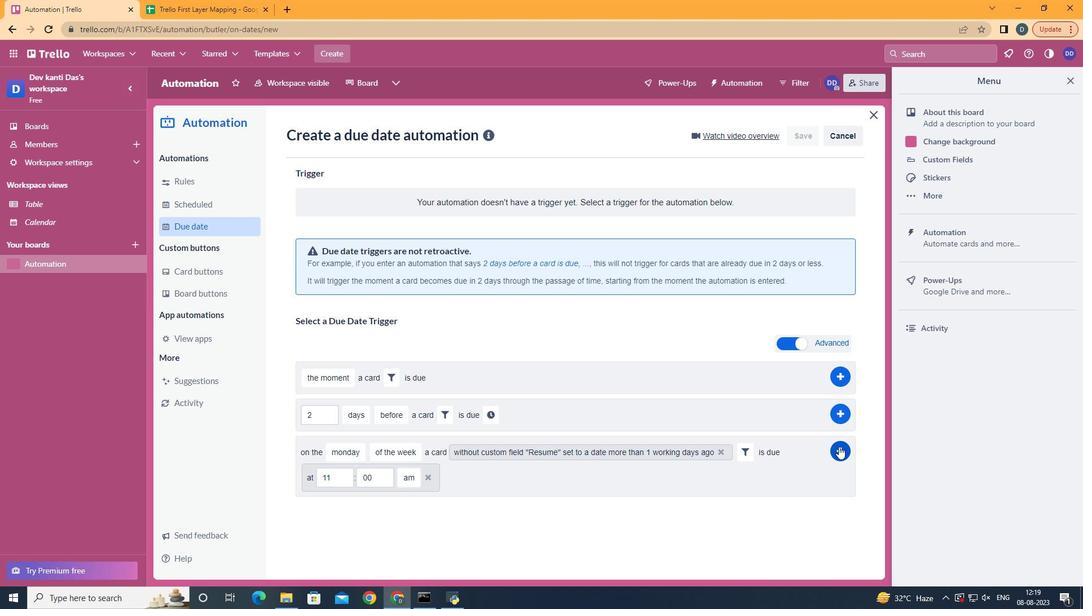 
Action: Mouse pressed left at (839, 447)
Screenshot: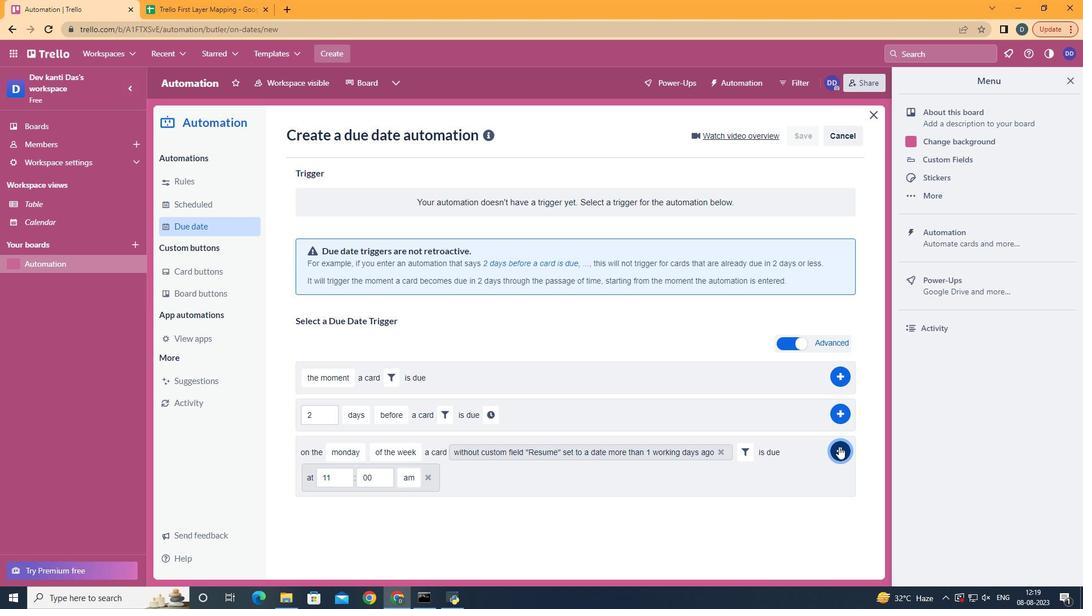 
Action: Mouse moved to (633, 239)
Screenshot: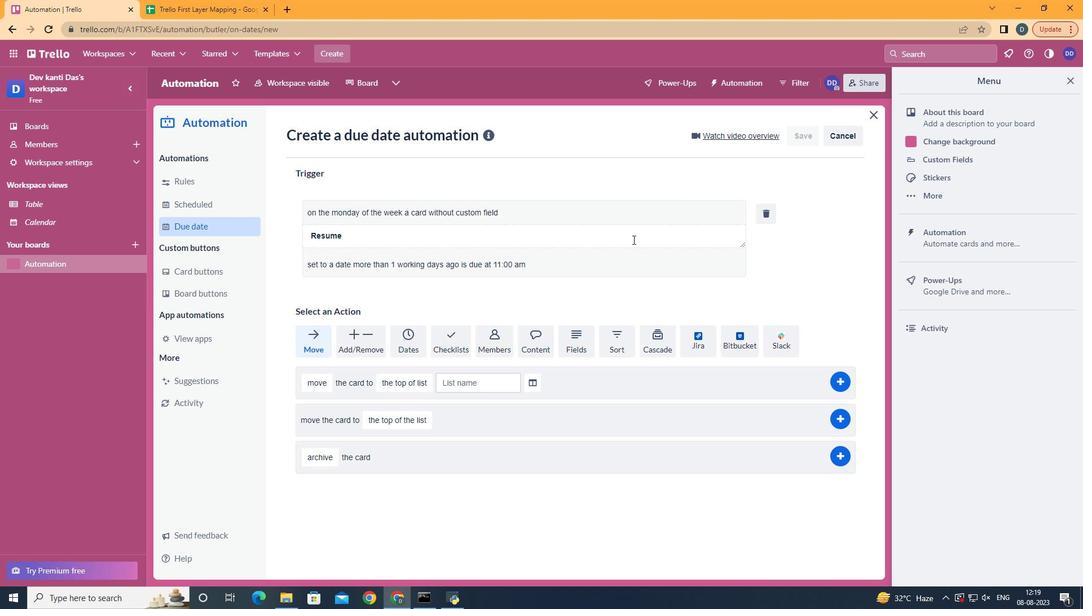 
